 Task: Create in the project ZenithTech a sprint 'Light Speed'.
Action: Mouse moved to (87, 146)
Screenshot: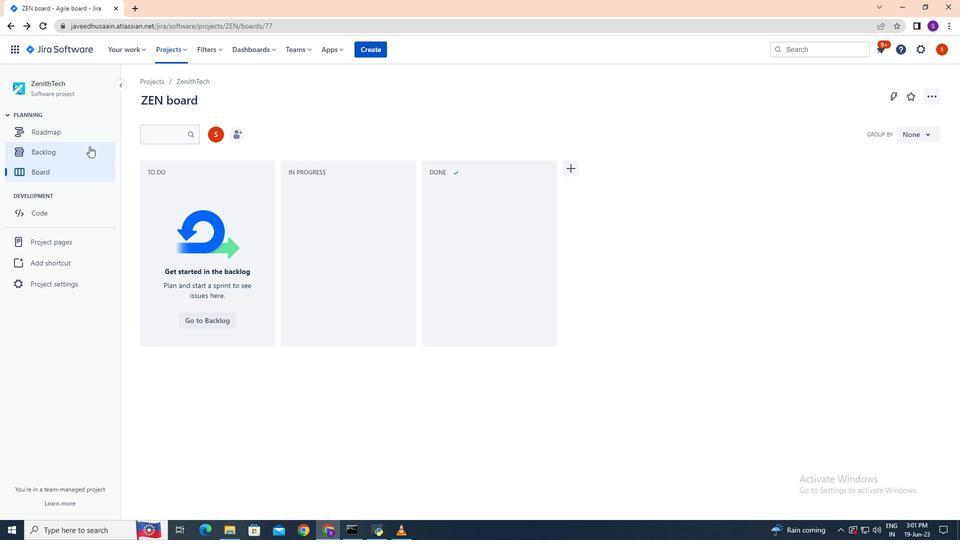 
Action: Mouse pressed left at (87, 146)
Screenshot: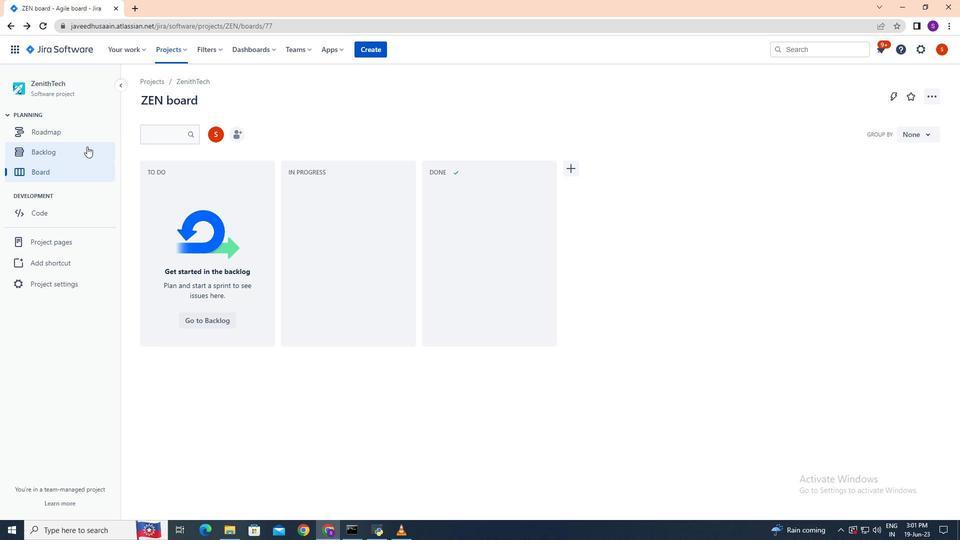 
Action: Mouse moved to (913, 322)
Screenshot: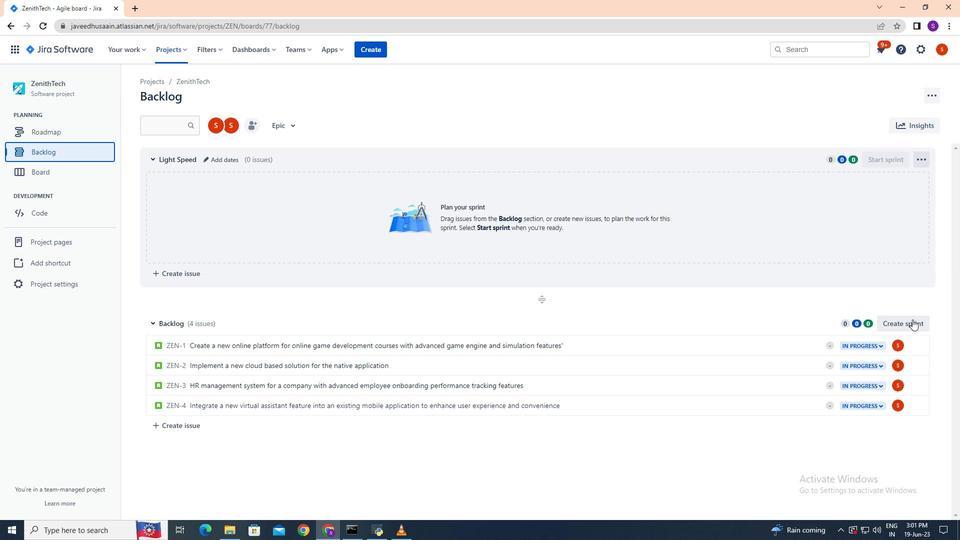 
Action: Mouse pressed left at (913, 322)
Screenshot: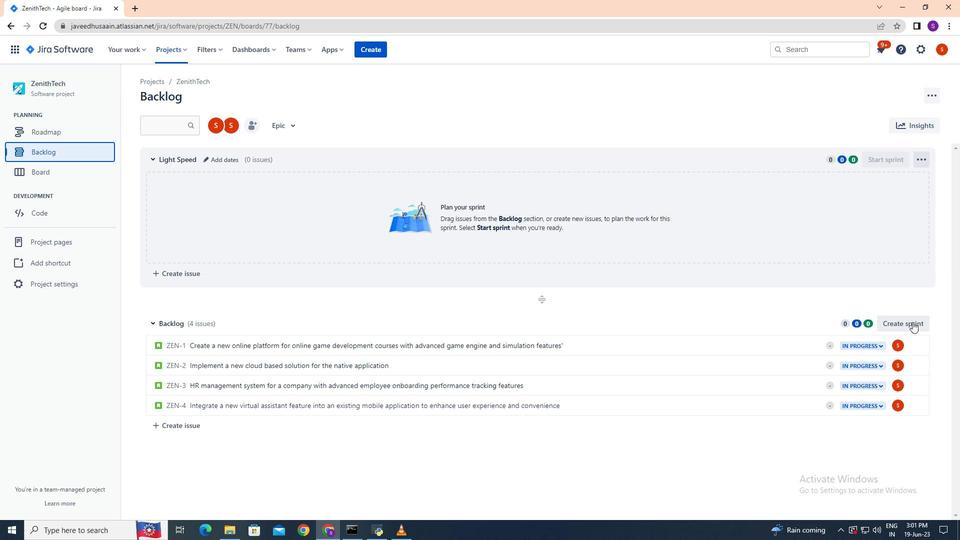 
Action: Mouse moved to (209, 320)
Screenshot: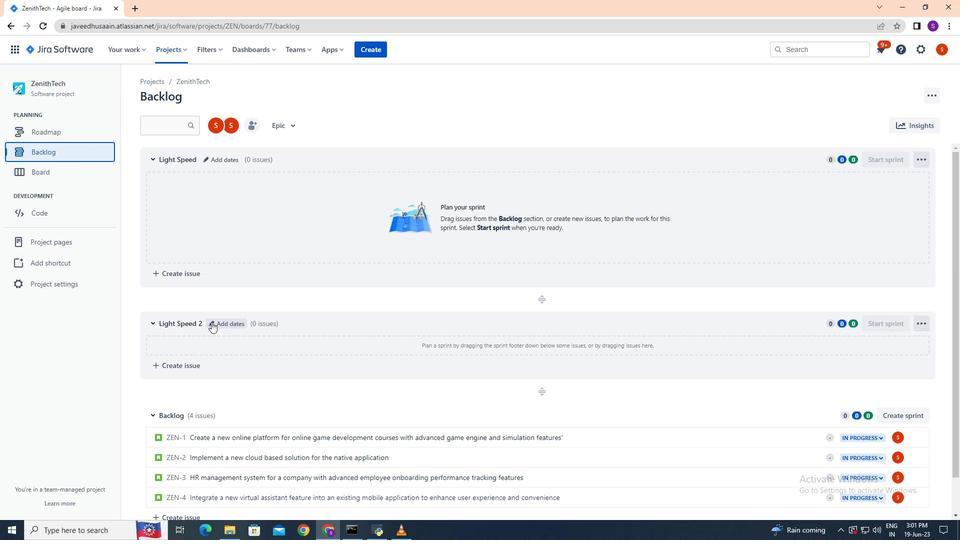 
Action: Mouse pressed left at (209, 320)
Screenshot: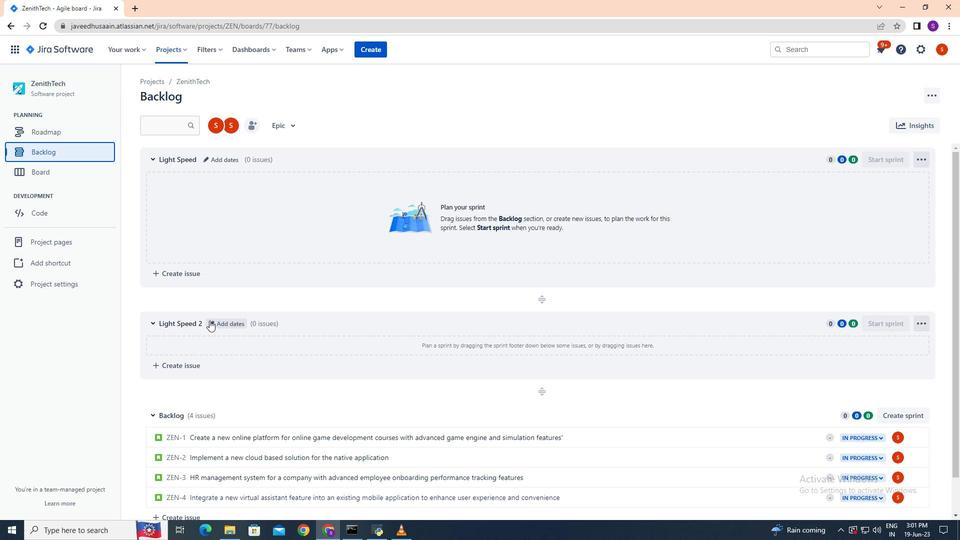 
Action: Mouse moved to (399, 126)
Screenshot: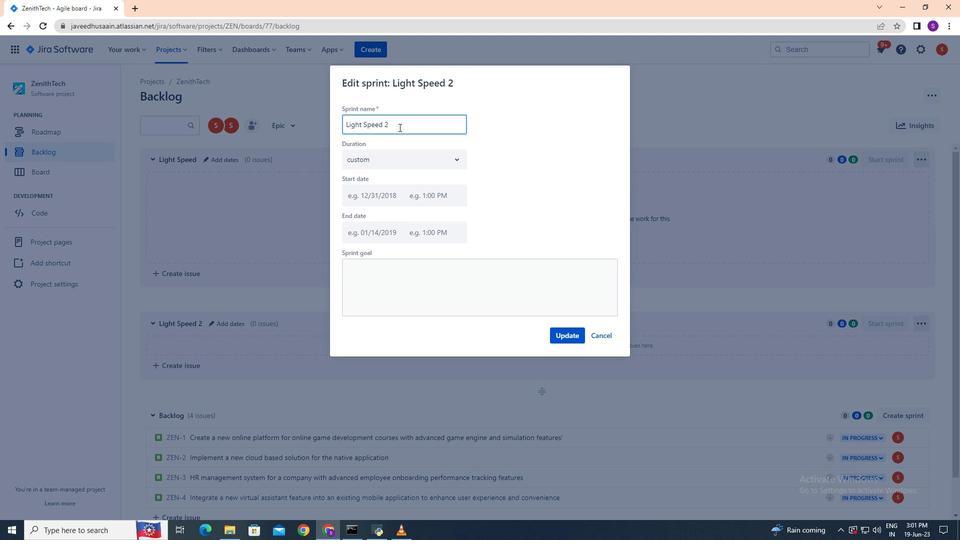 
Action: Mouse pressed left at (399, 126)
Screenshot: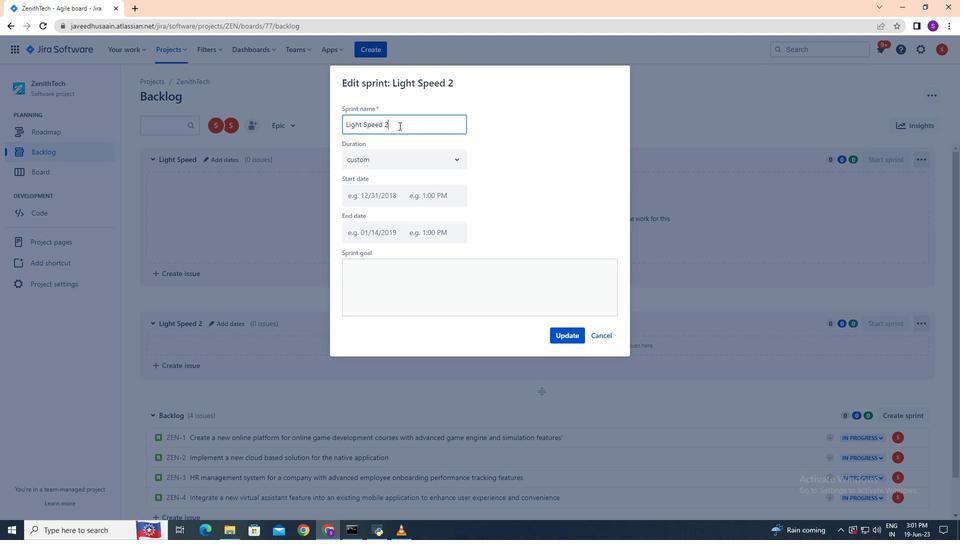 
Action: Mouse moved to (341, 119)
Screenshot: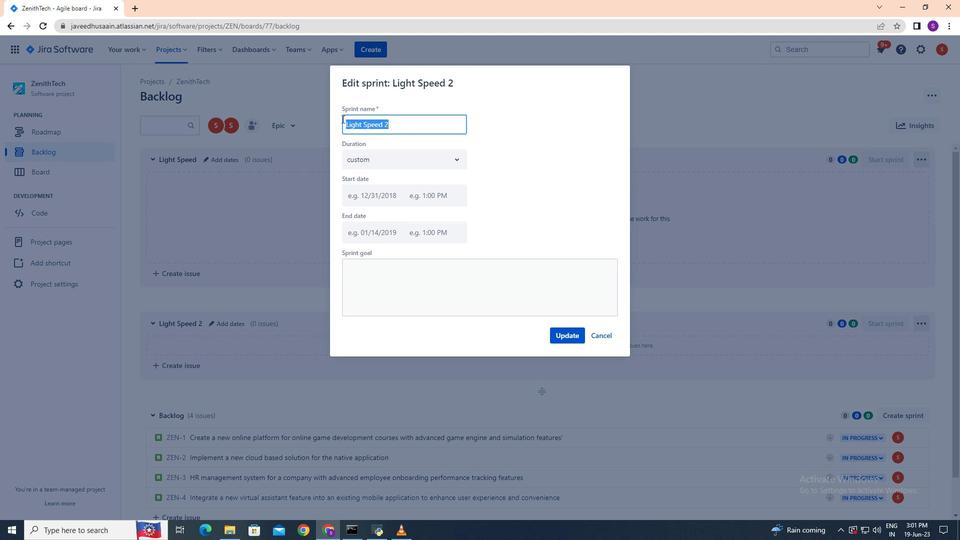
Action: Key pressed <Key.backspace><Key.shift>Light<Key.space><Key.shift>Speed'
Screenshot: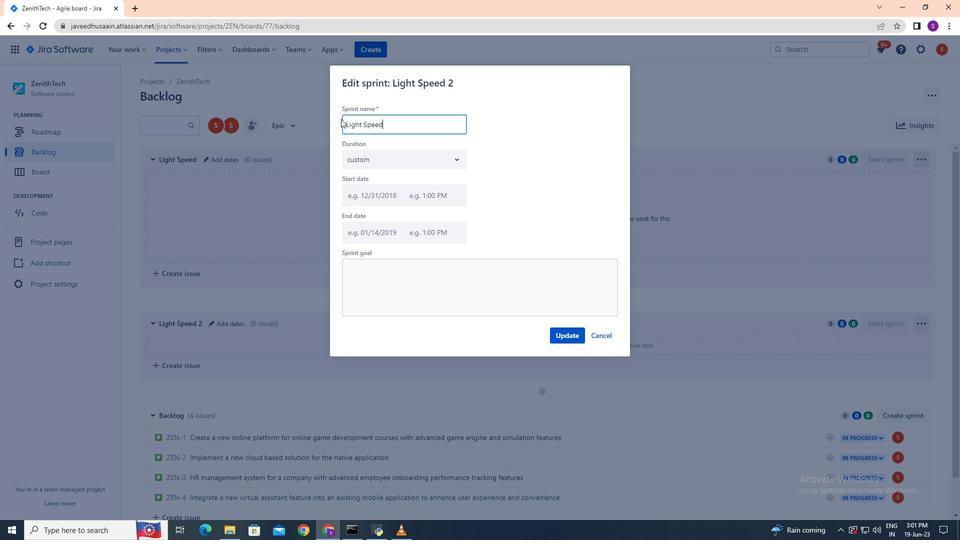 
Action: Mouse moved to (566, 331)
Screenshot: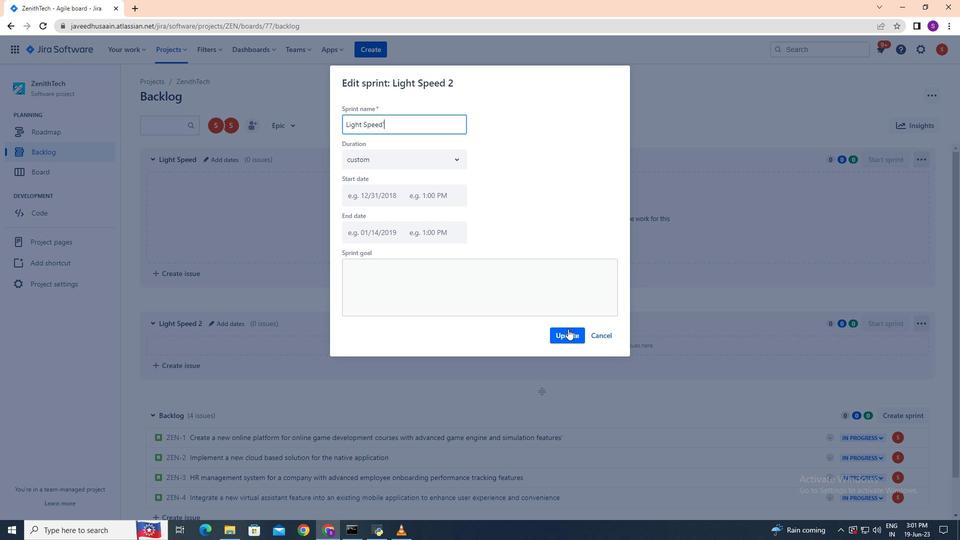
Action: Mouse pressed left at (566, 331)
Screenshot: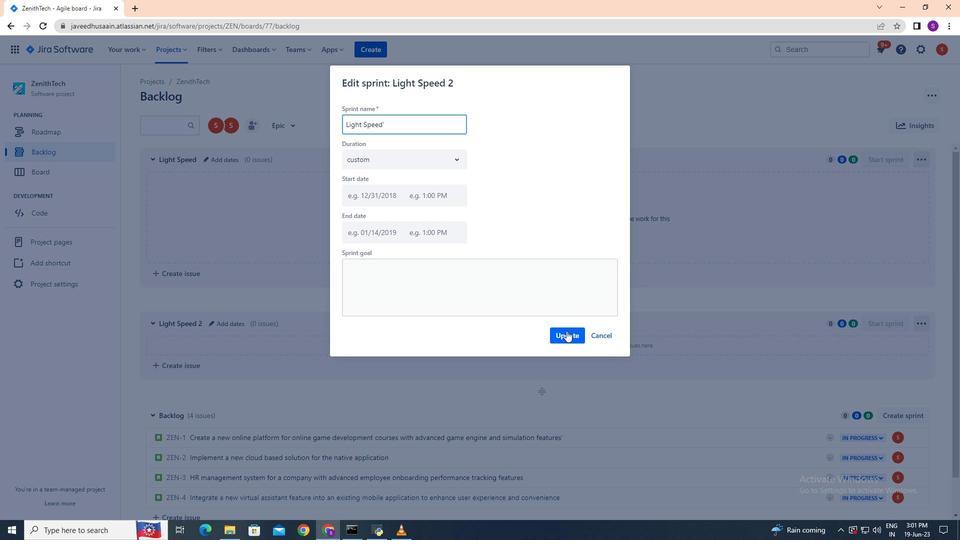
